 Task: Sort the products by price (highest first).
Action: Mouse moved to (22, 100)
Screenshot: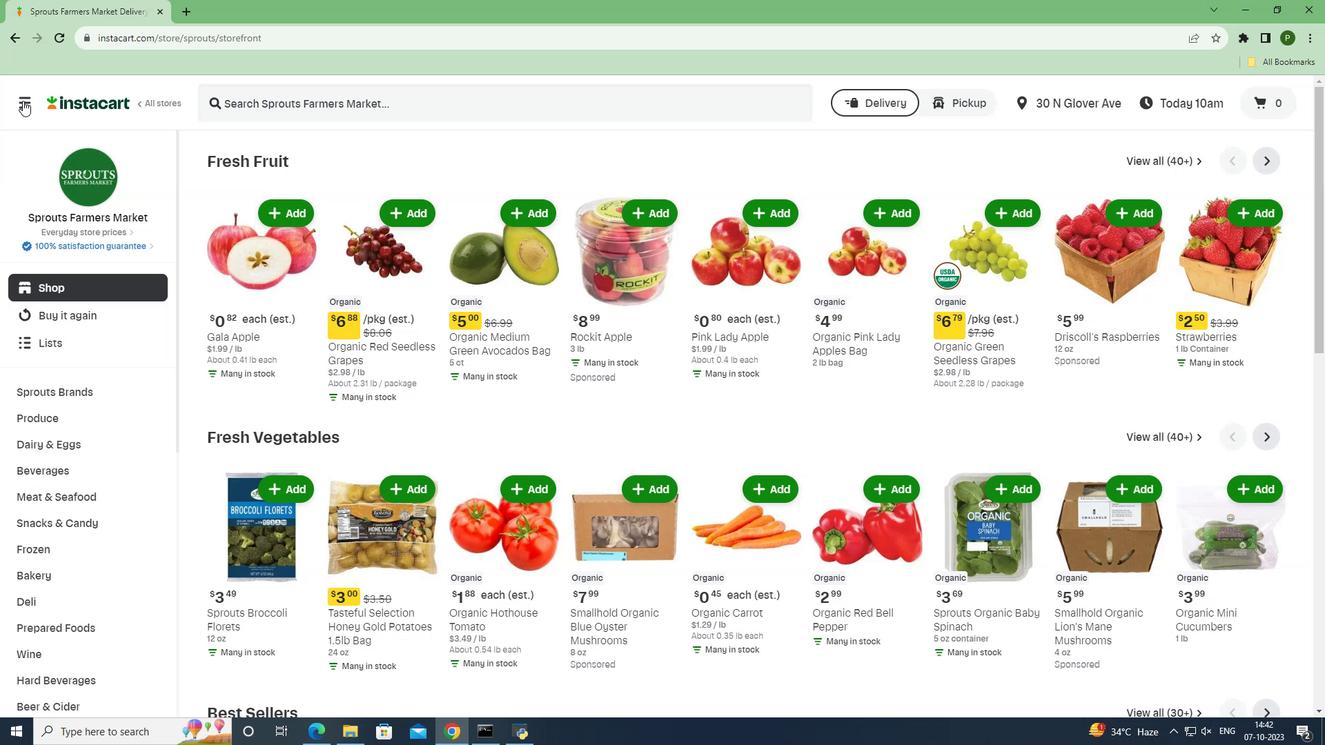 
Action: Mouse pressed left at (22, 100)
Screenshot: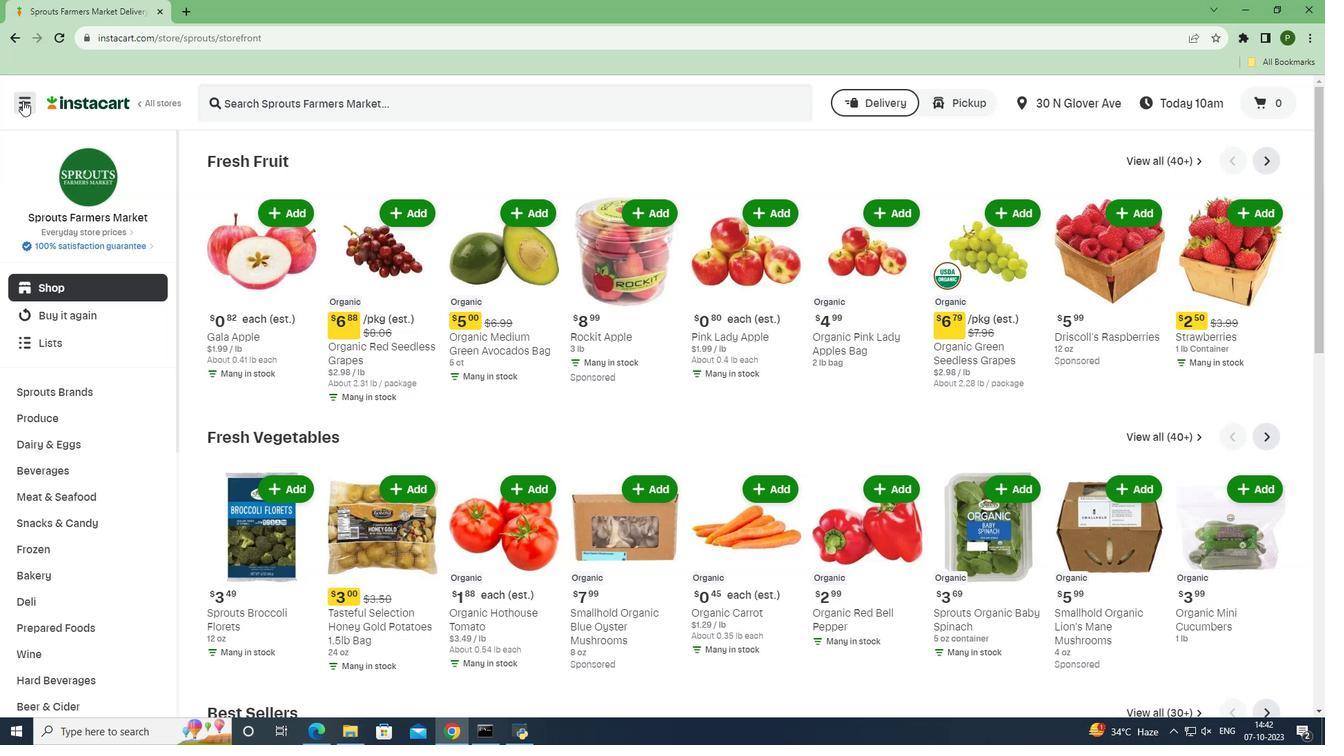 
Action: Mouse moved to (55, 366)
Screenshot: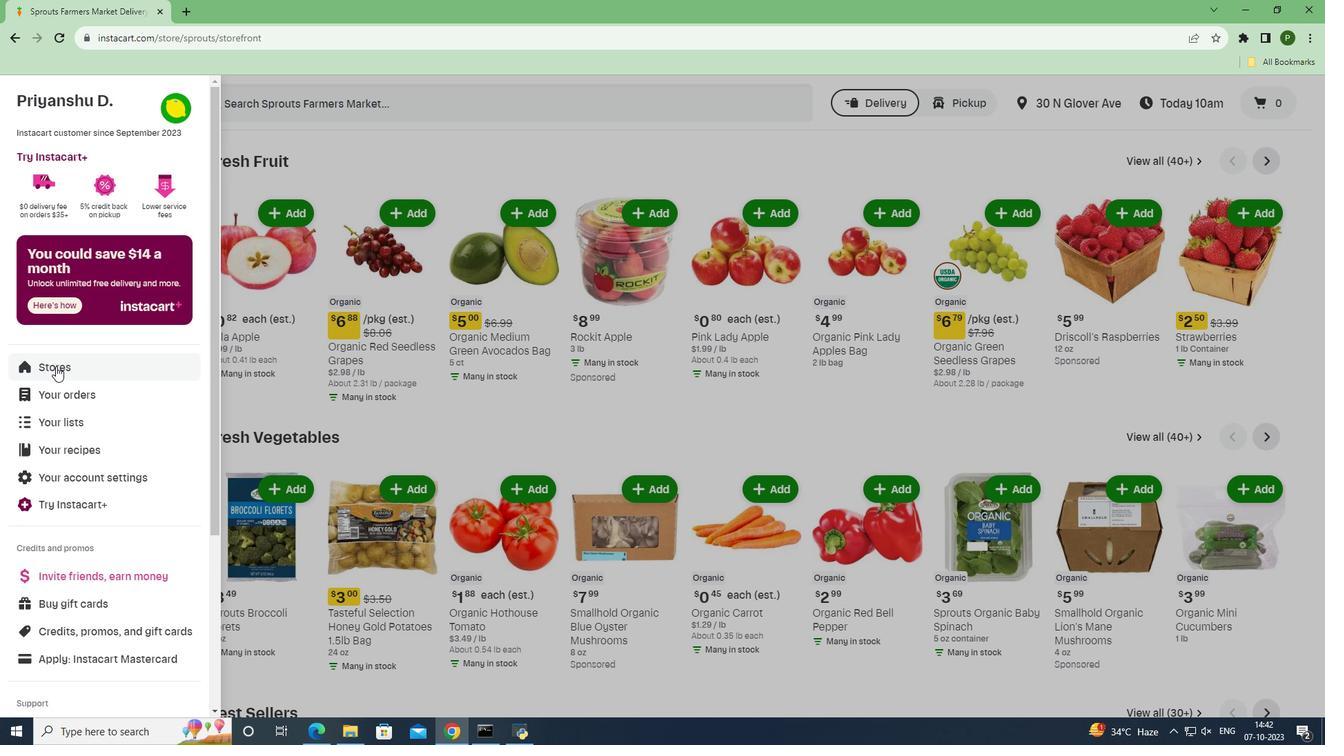 
Action: Mouse pressed left at (55, 366)
Screenshot: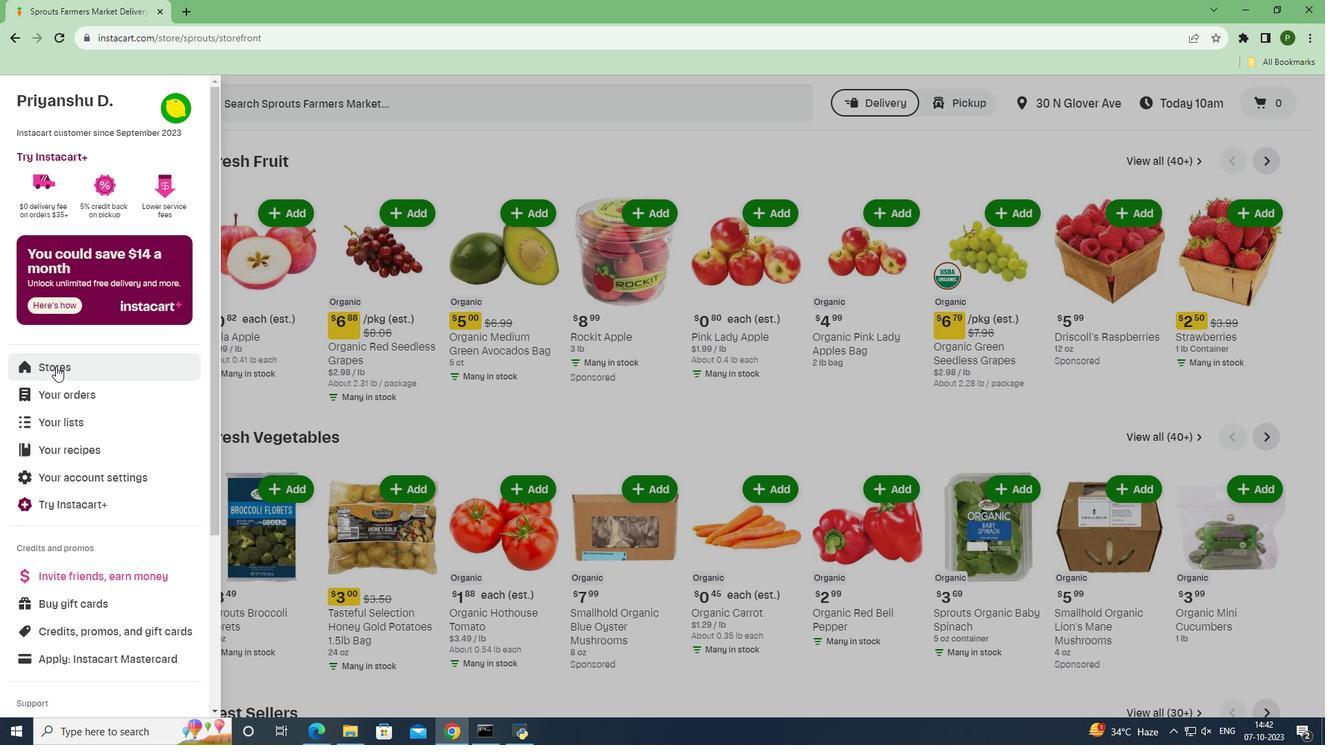 
Action: Mouse moved to (297, 164)
Screenshot: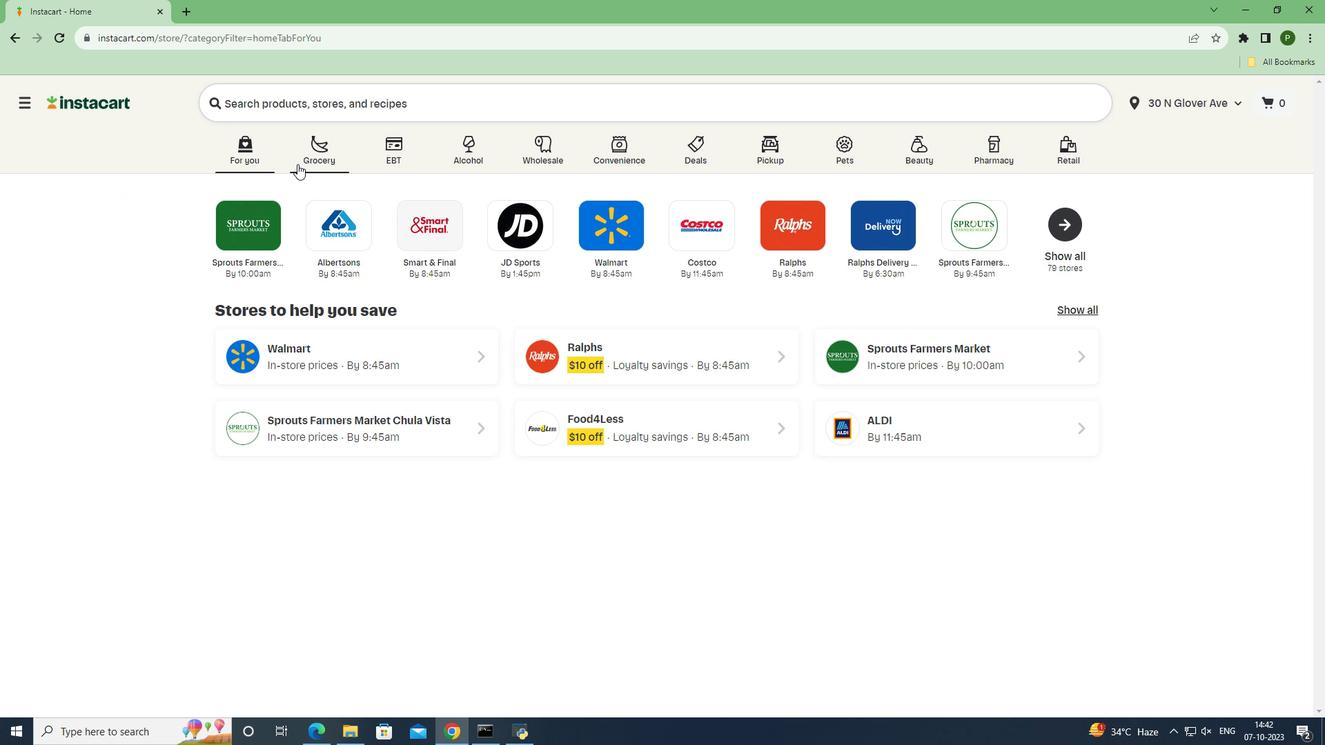 
Action: Mouse pressed left at (297, 164)
Screenshot: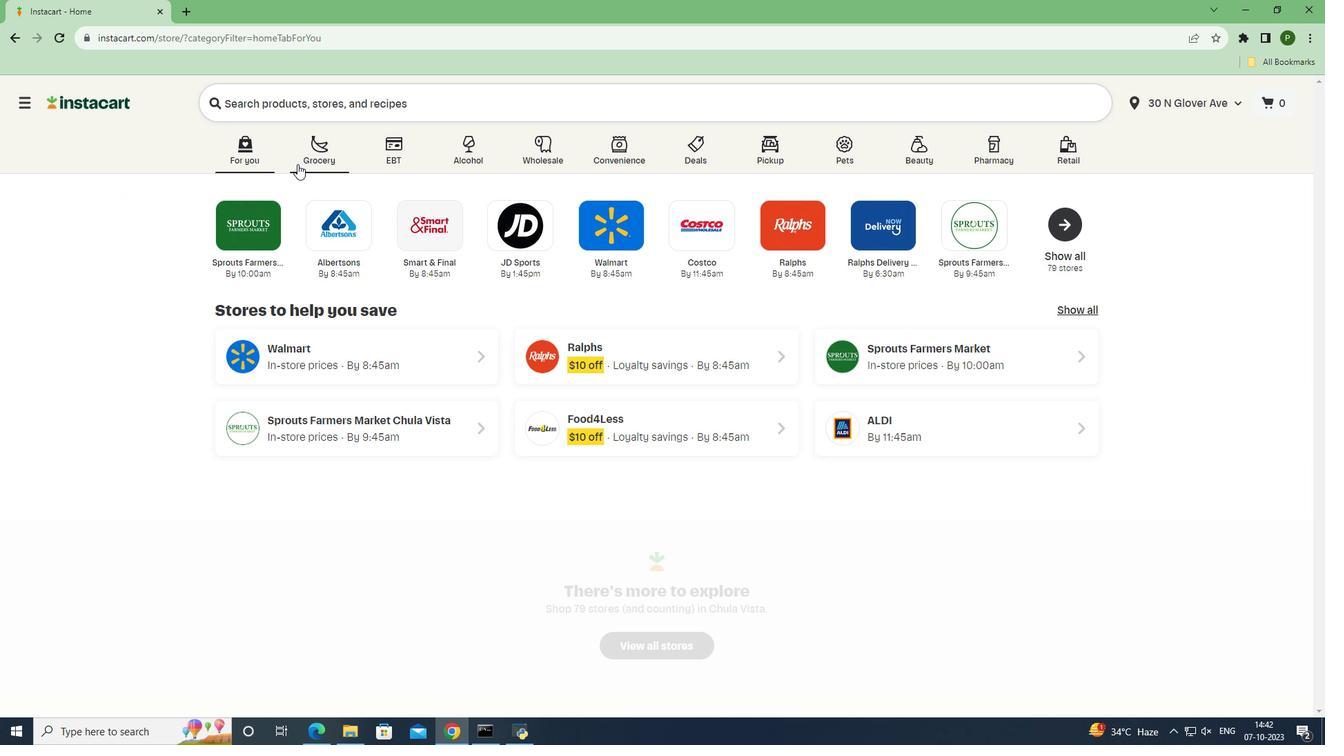 
Action: Mouse moved to (541, 317)
Screenshot: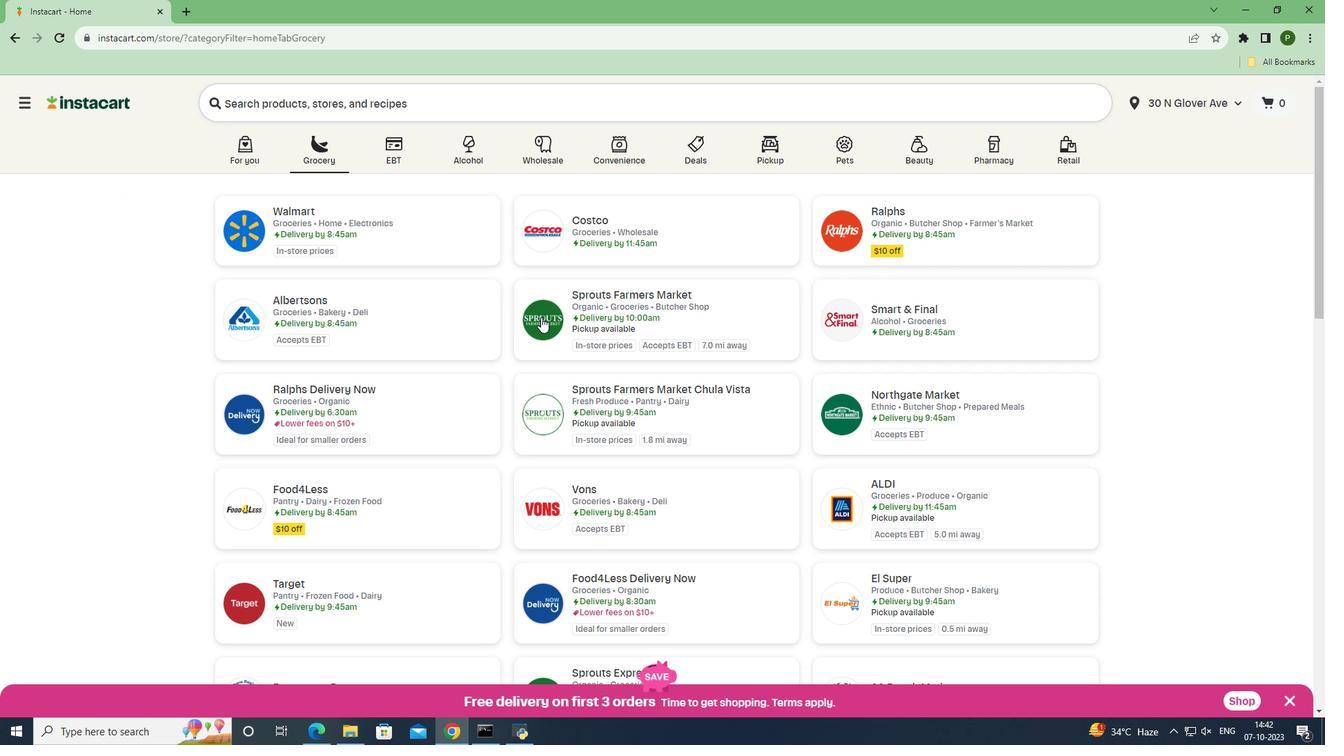 
Action: Mouse pressed left at (541, 317)
Screenshot: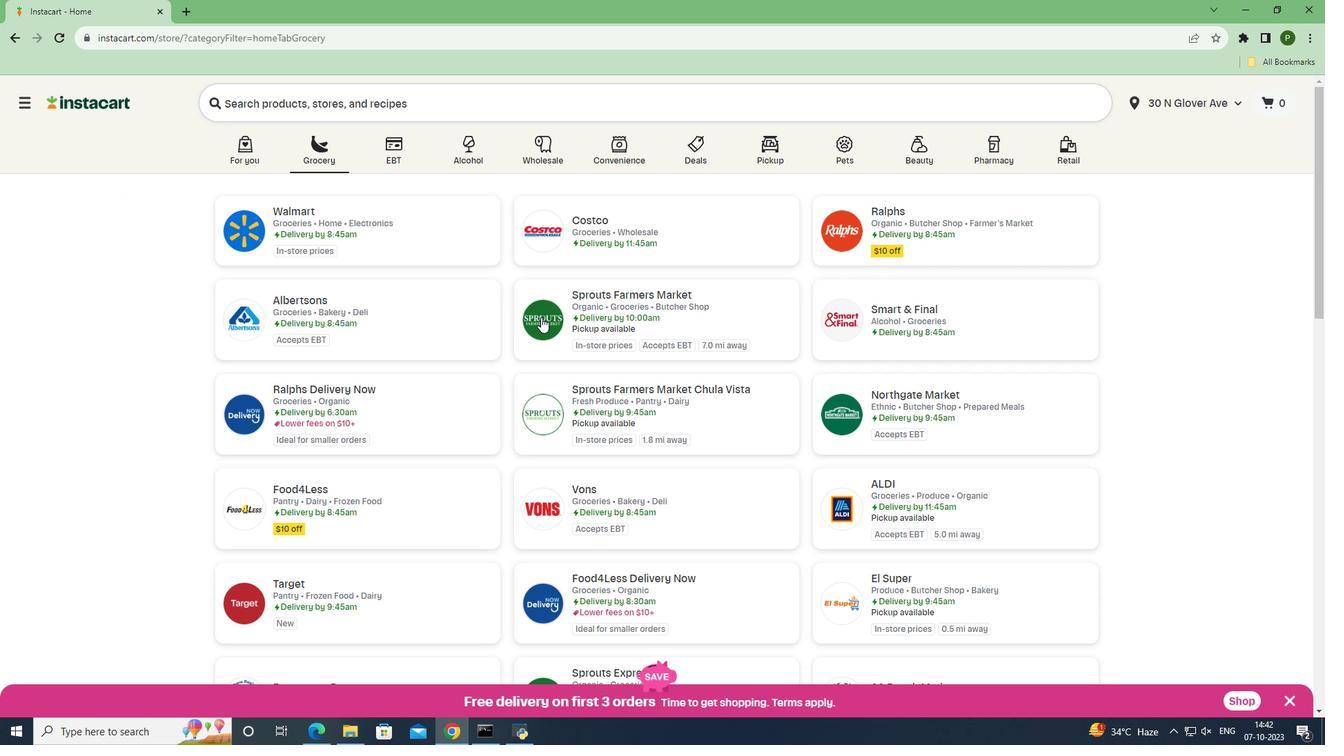 
Action: Mouse moved to (96, 446)
Screenshot: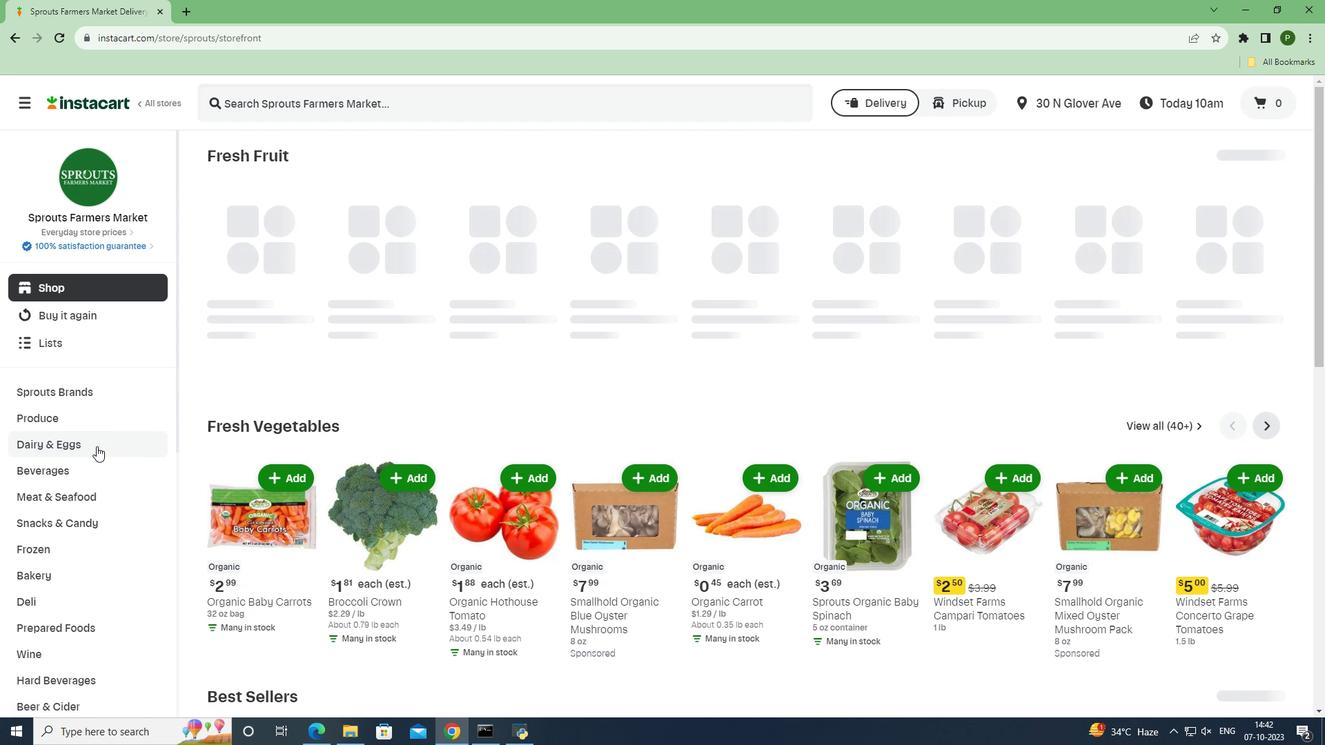 
Action: Mouse pressed left at (96, 446)
Screenshot: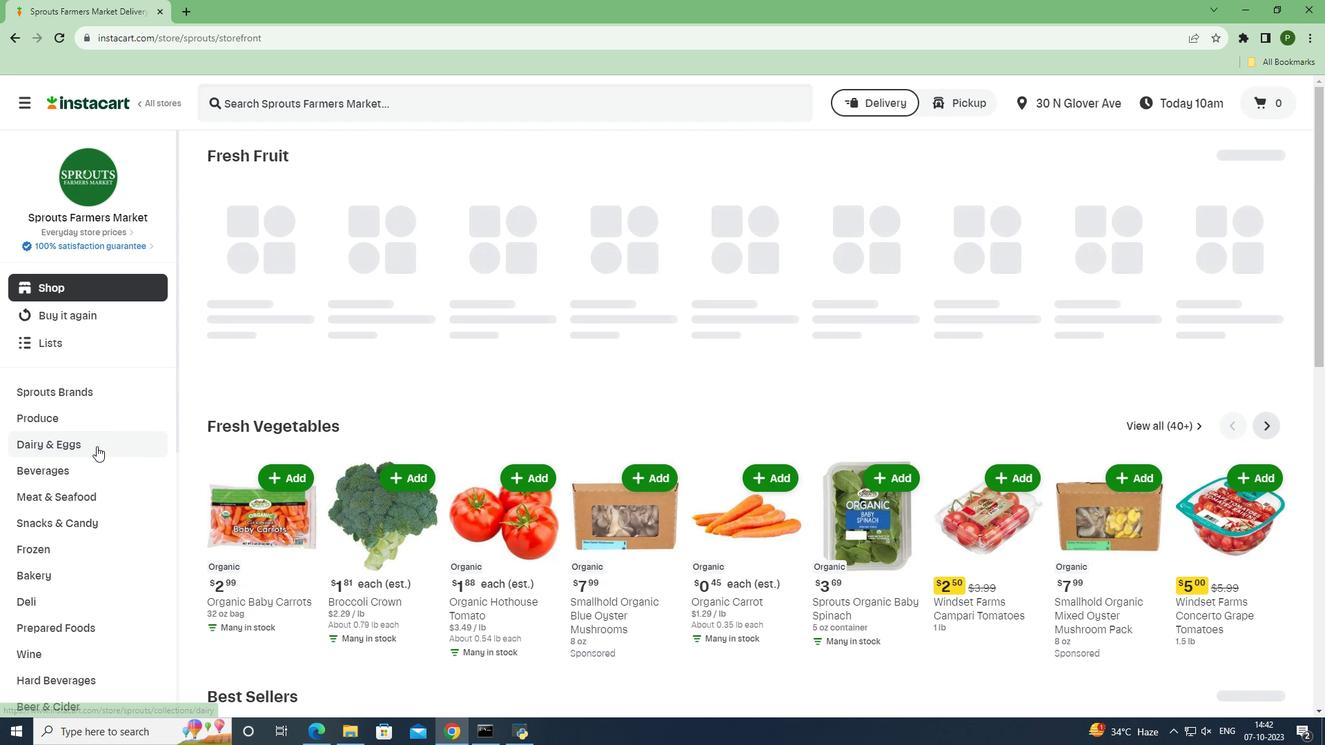 
Action: Mouse moved to (61, 543)
Screenshot: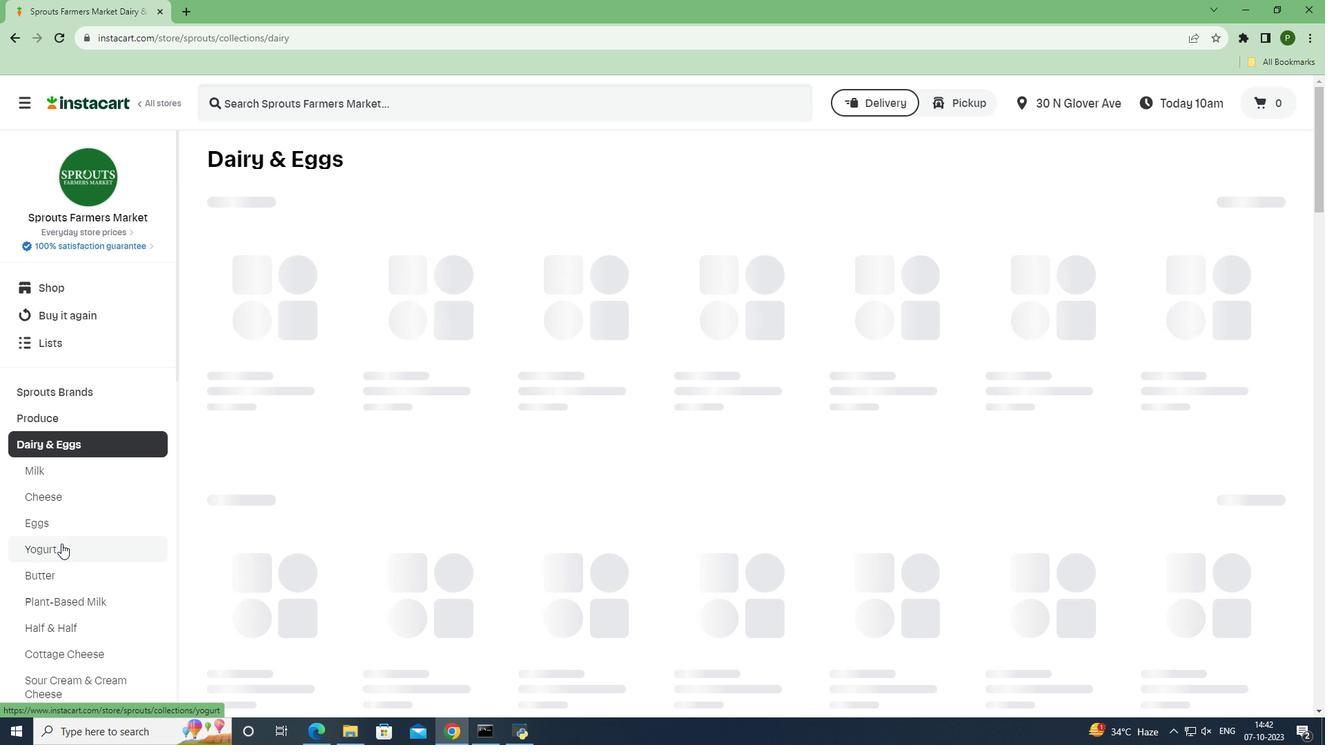 
Action: Mouse pressed left at (61, 543)
Screenshot: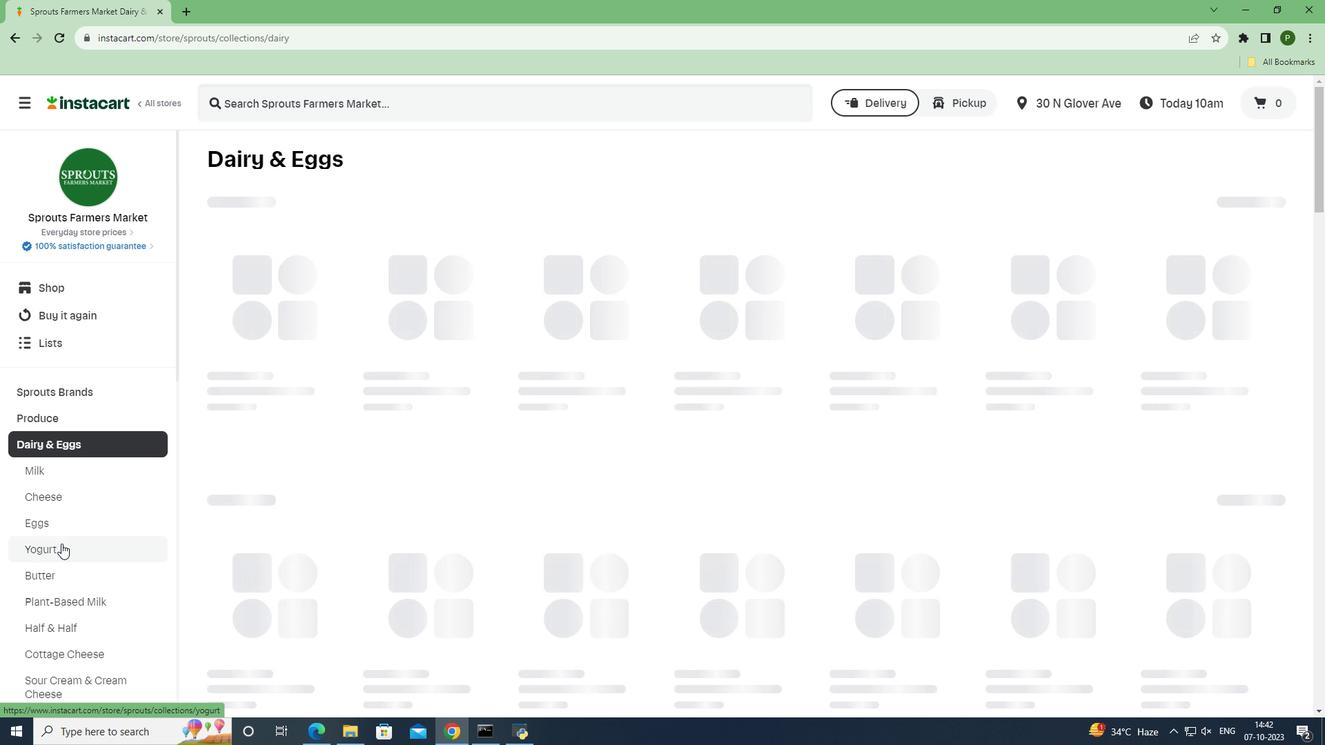 
Action: Mouse moved to (1239, 271)
Screenshot: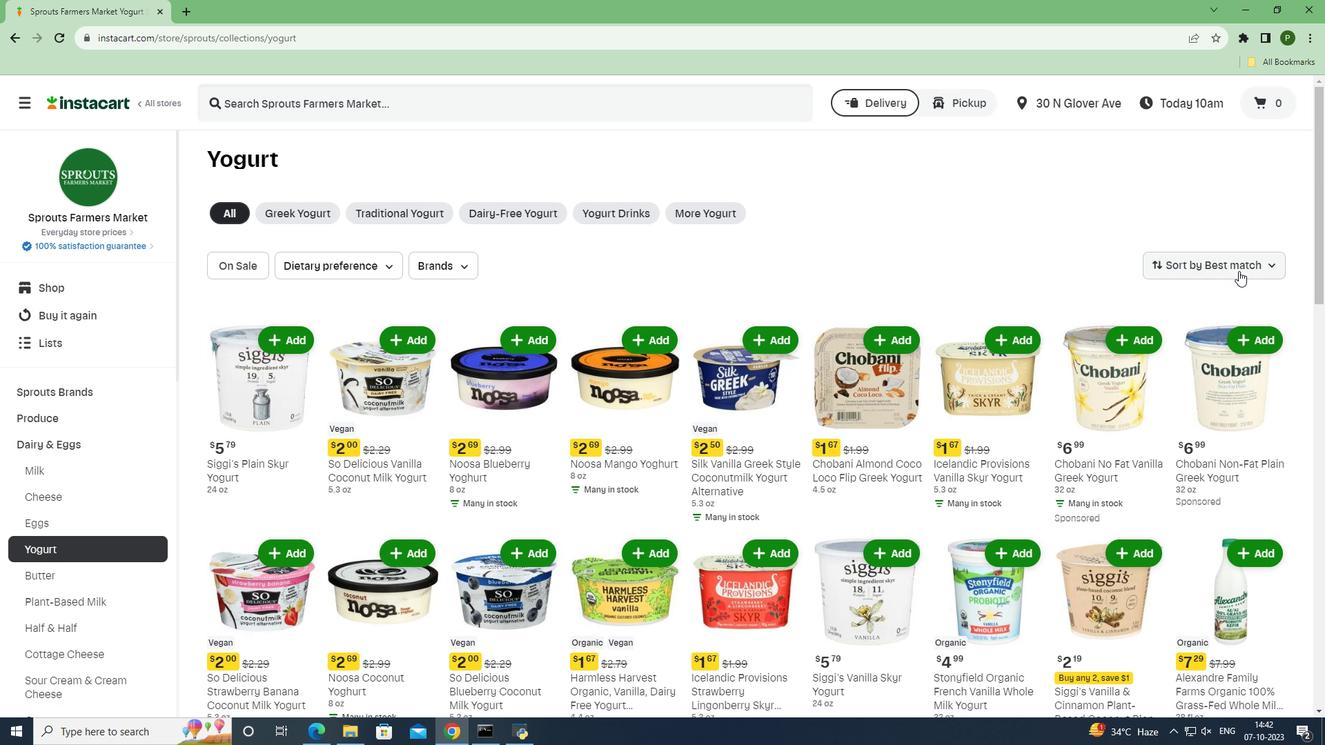 
Action: Mouse pressed left at (1239, 271)
Screenshot: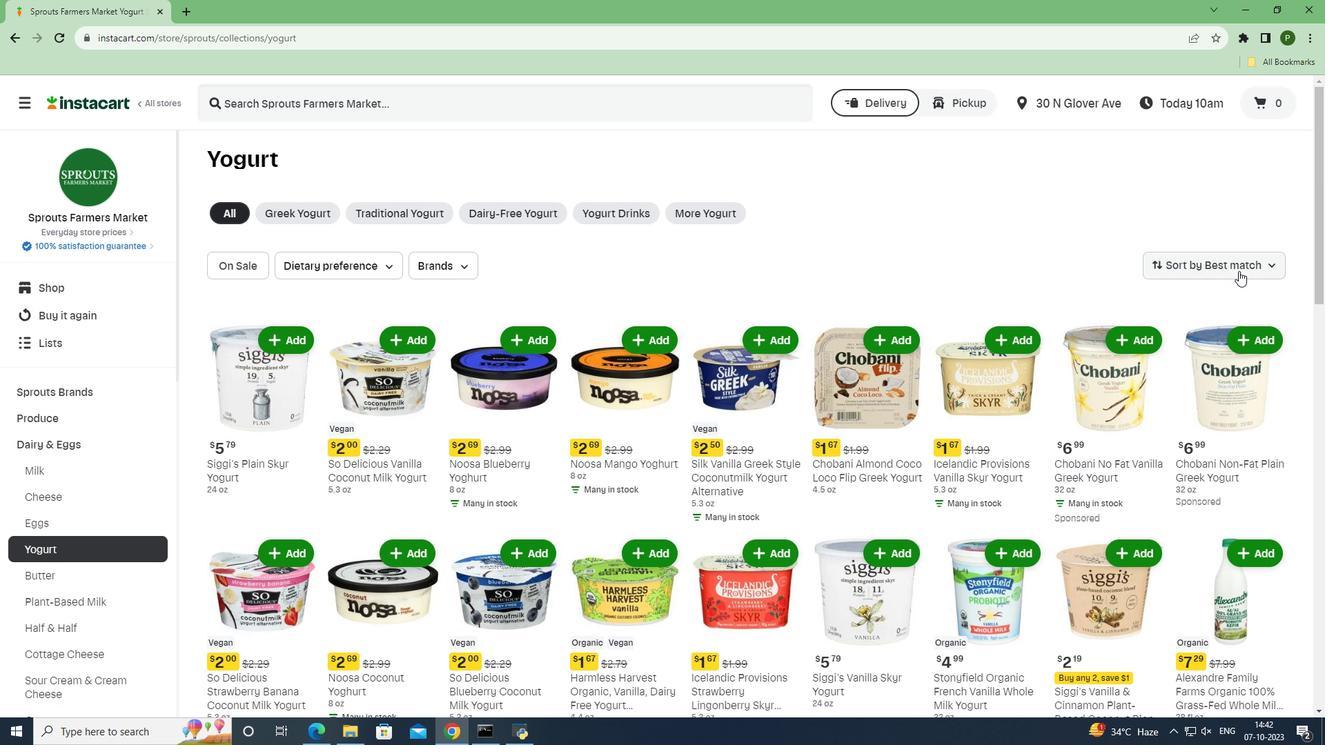 
Action: Mouse moved to (1231, 361)
Screenshot: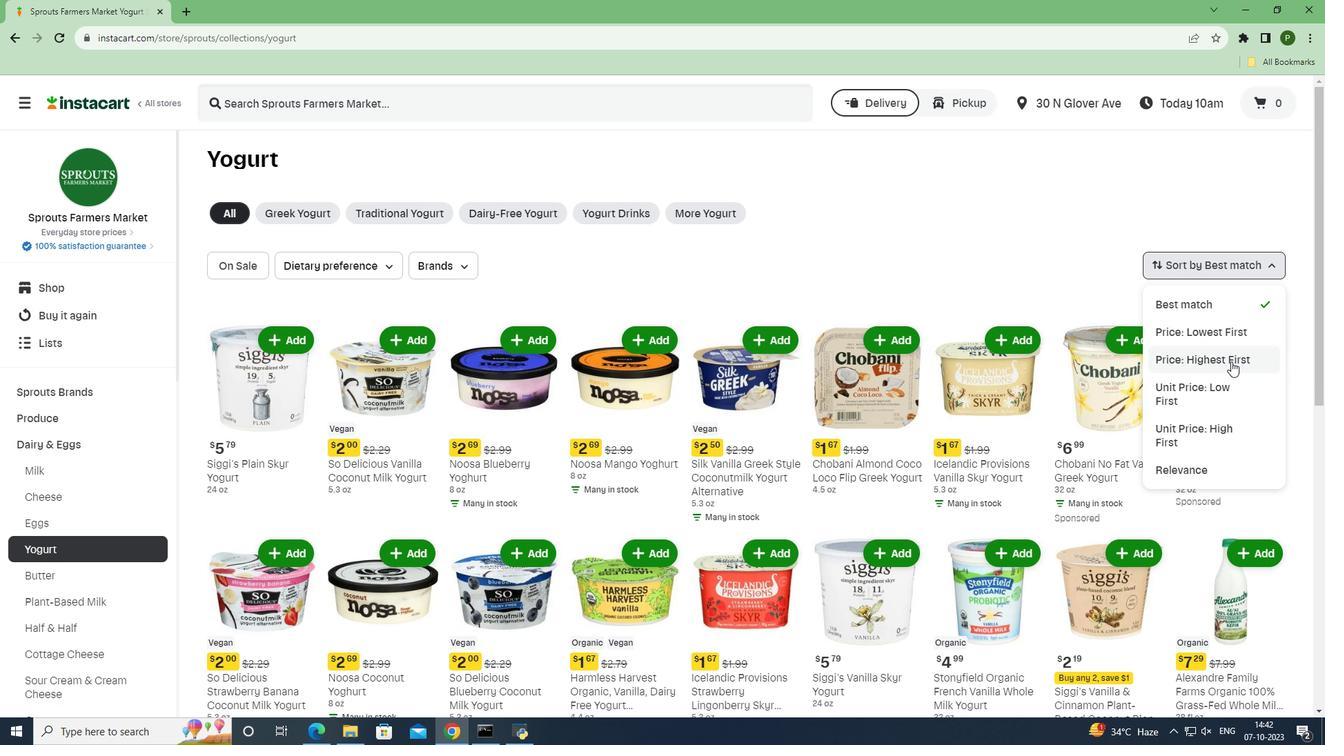 
Action: Mouse pressed left at (1231, 361)
Screenshot: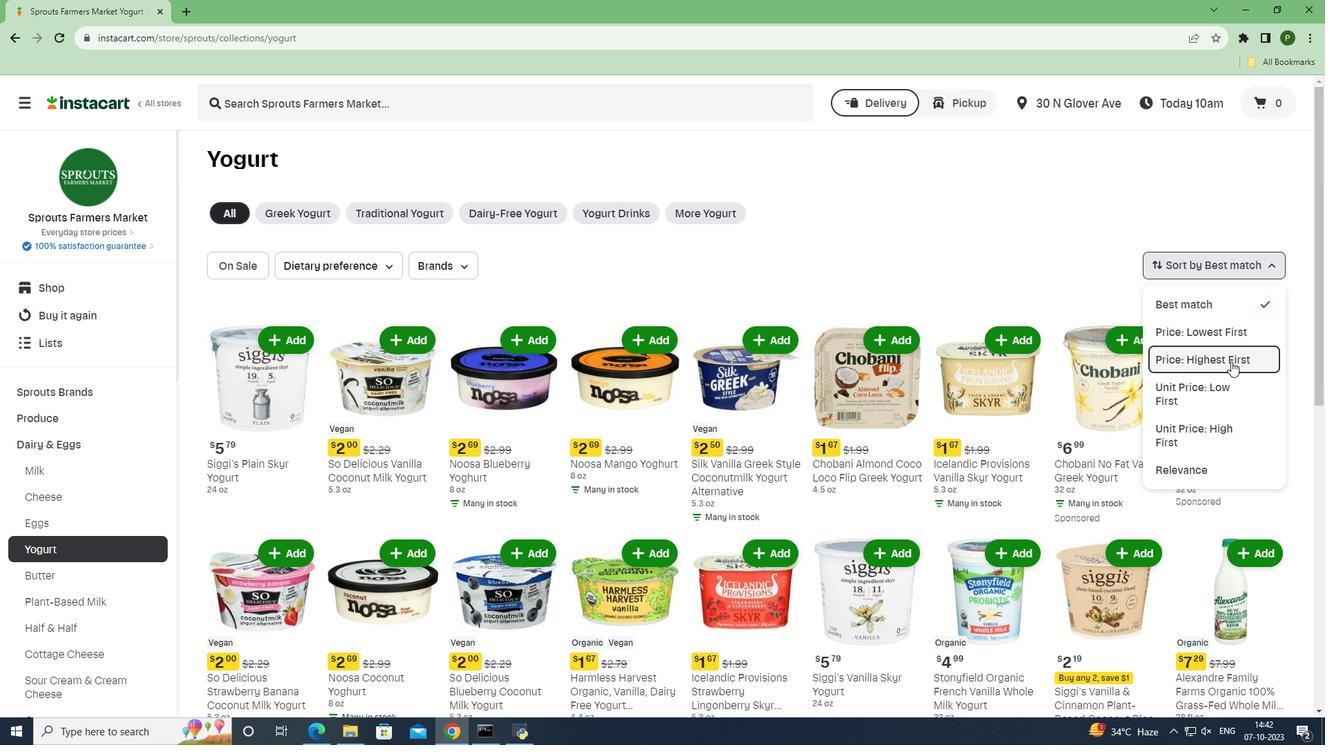 
Action: Mouse moved to (1070, 318)
Screenshot: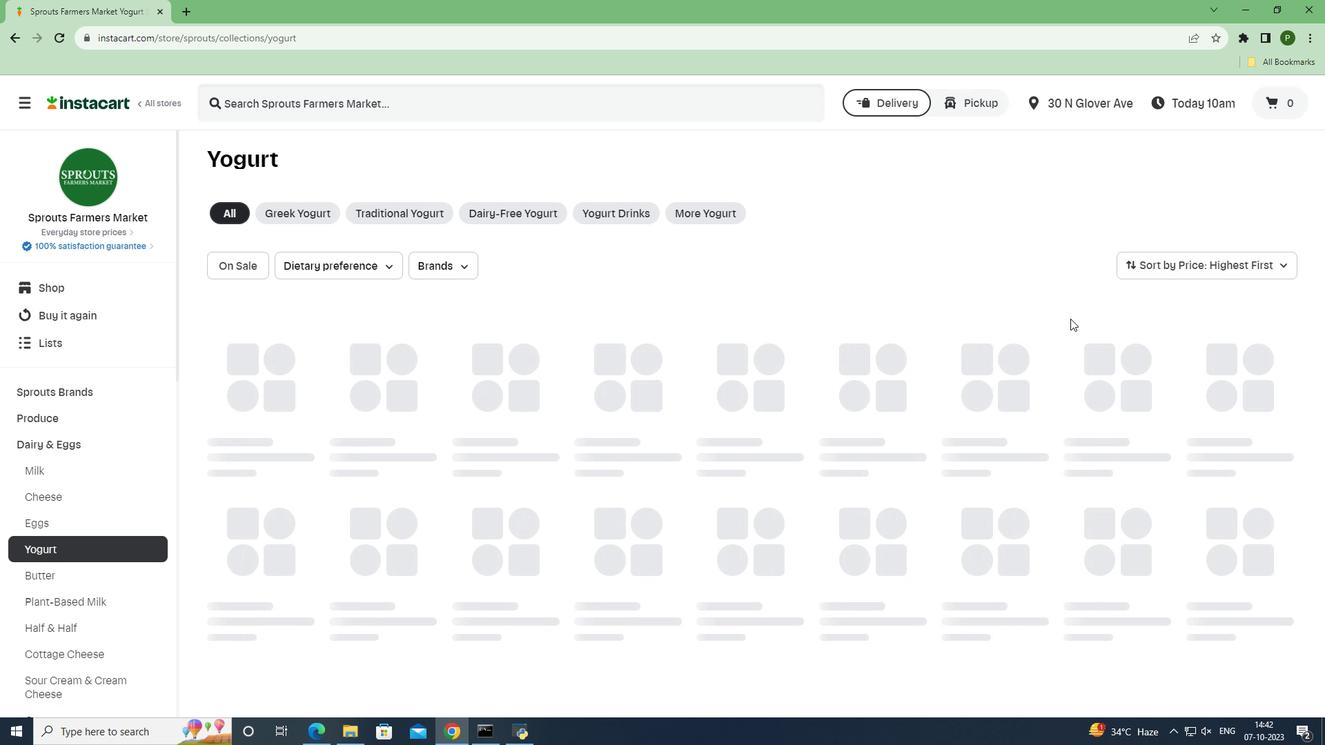 
Action: Mouse scrolled (1070, 318) with delta (0, 0)
Screenshot: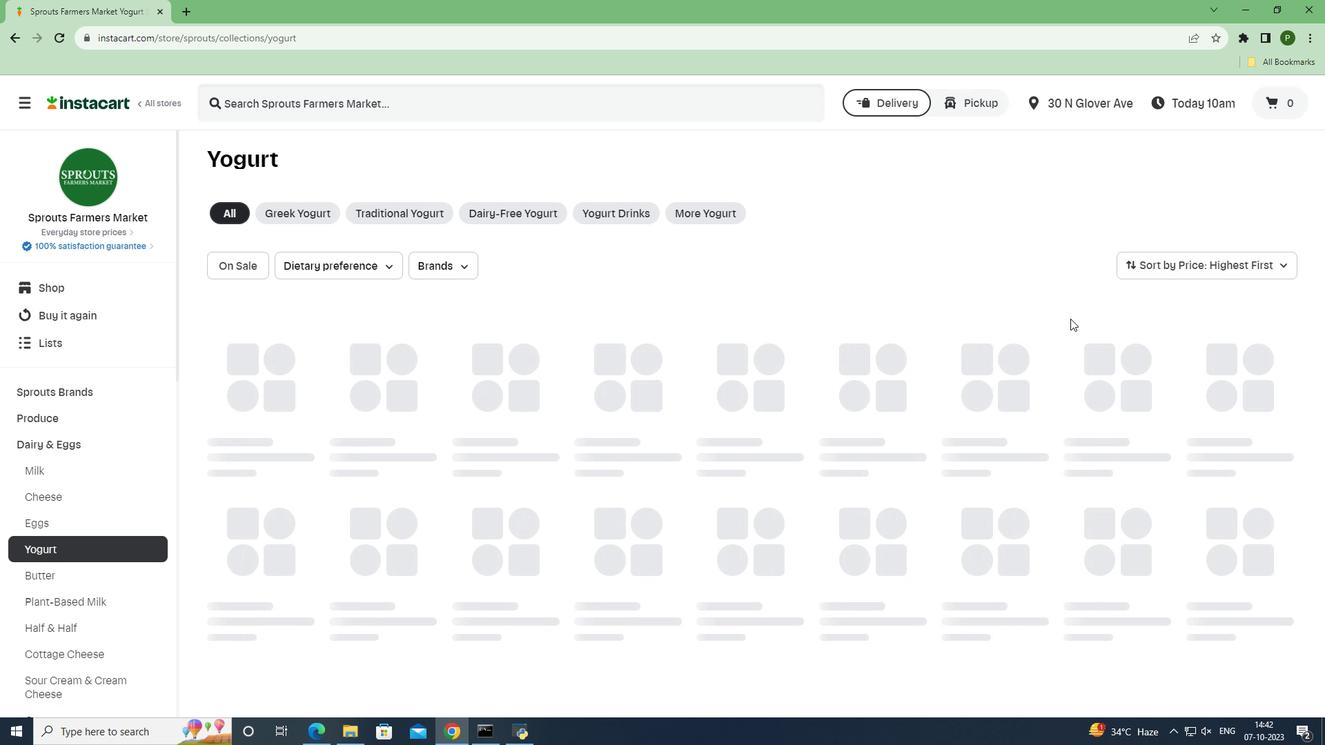 
Action: Mouse moved to (1076, 456)
Screenshot: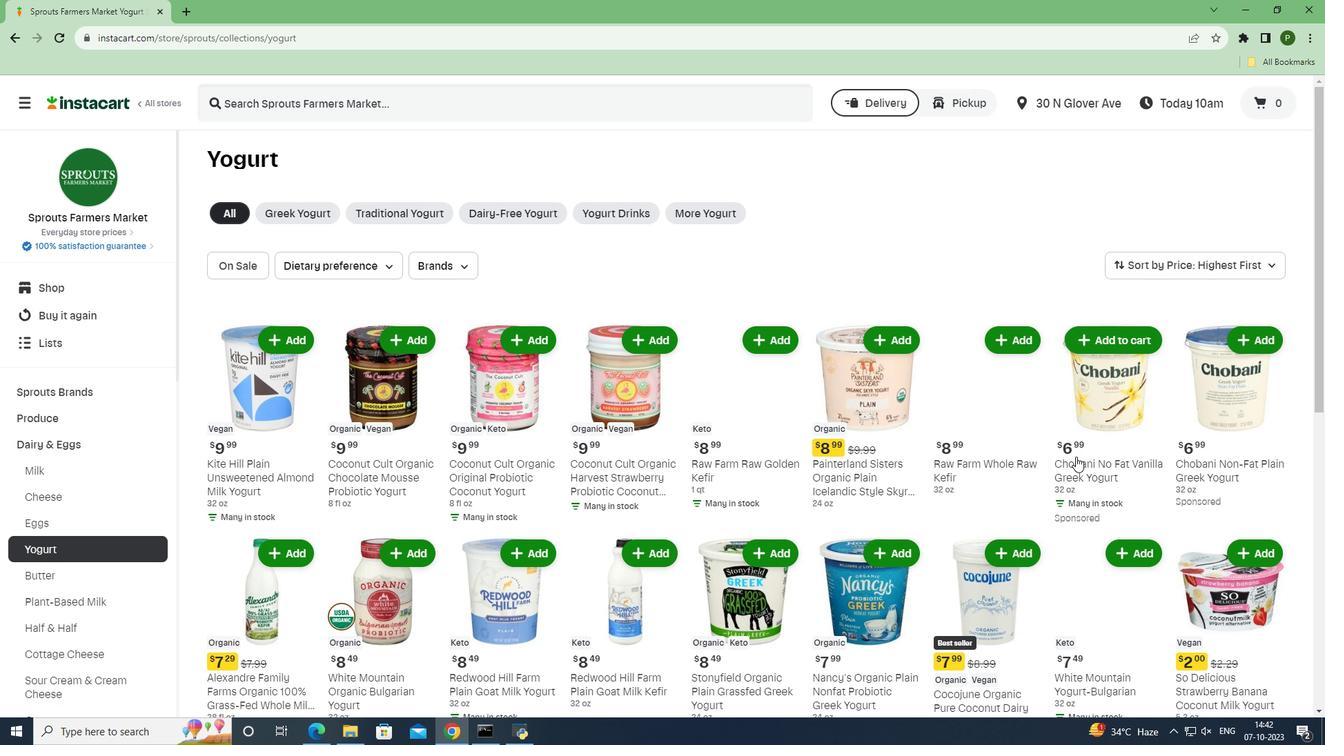 
